 Task: Create a section Feature Fling and in the section, add a milestone Machine Learning Implementation in the project ZestTech.
Action: Mouse moved to (51, 478)
Screenshot: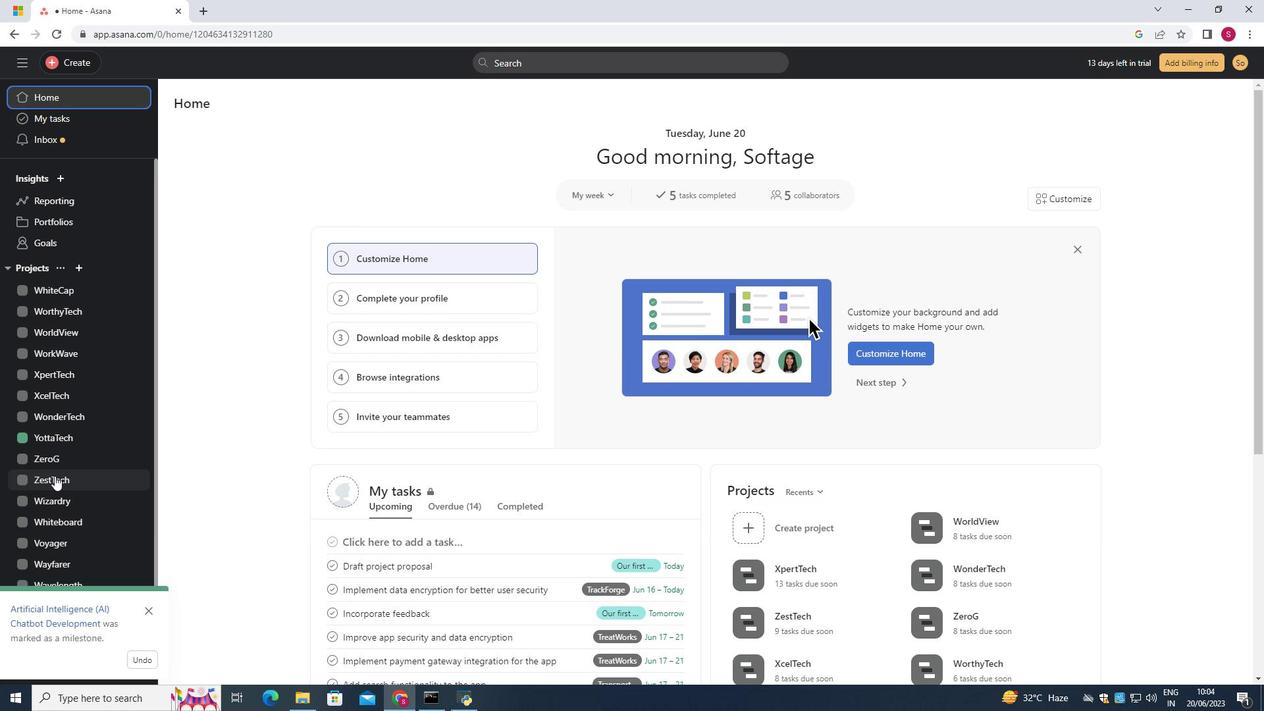 
Action: Mouse pressed left at (51, 478)
Screenshot: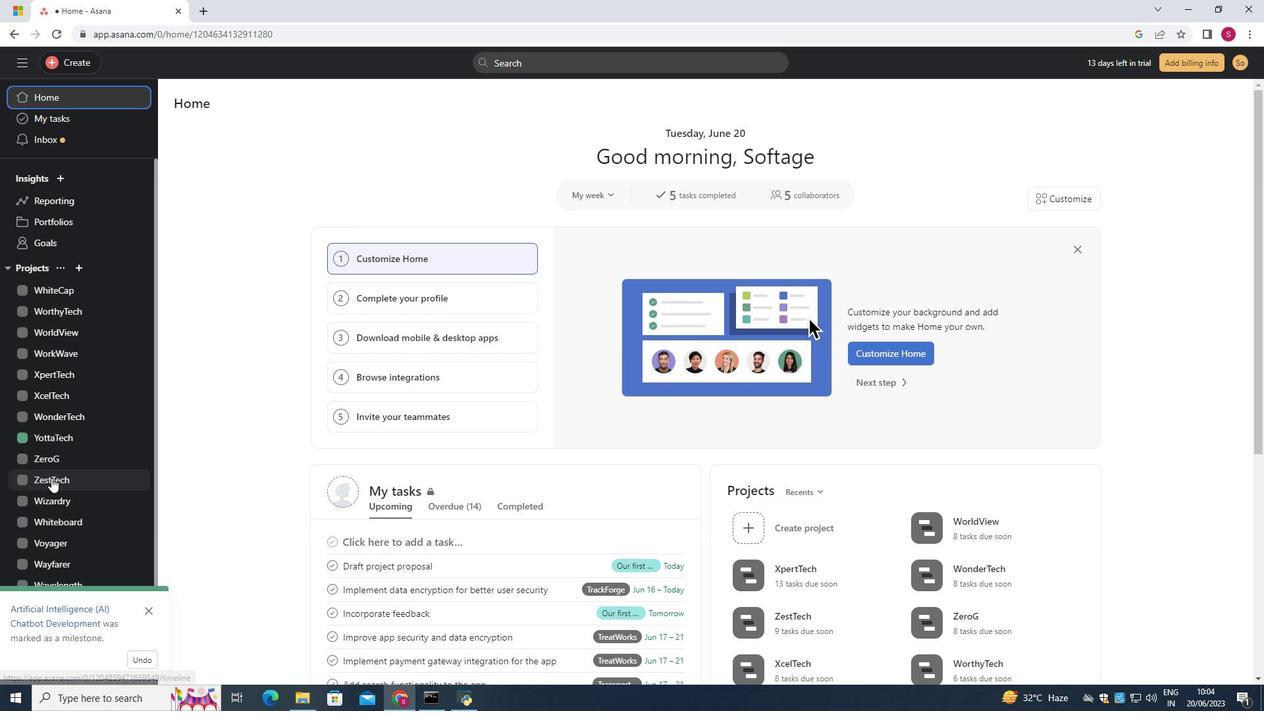 
Action: Mouse moved to (216, 658)
Screenshot: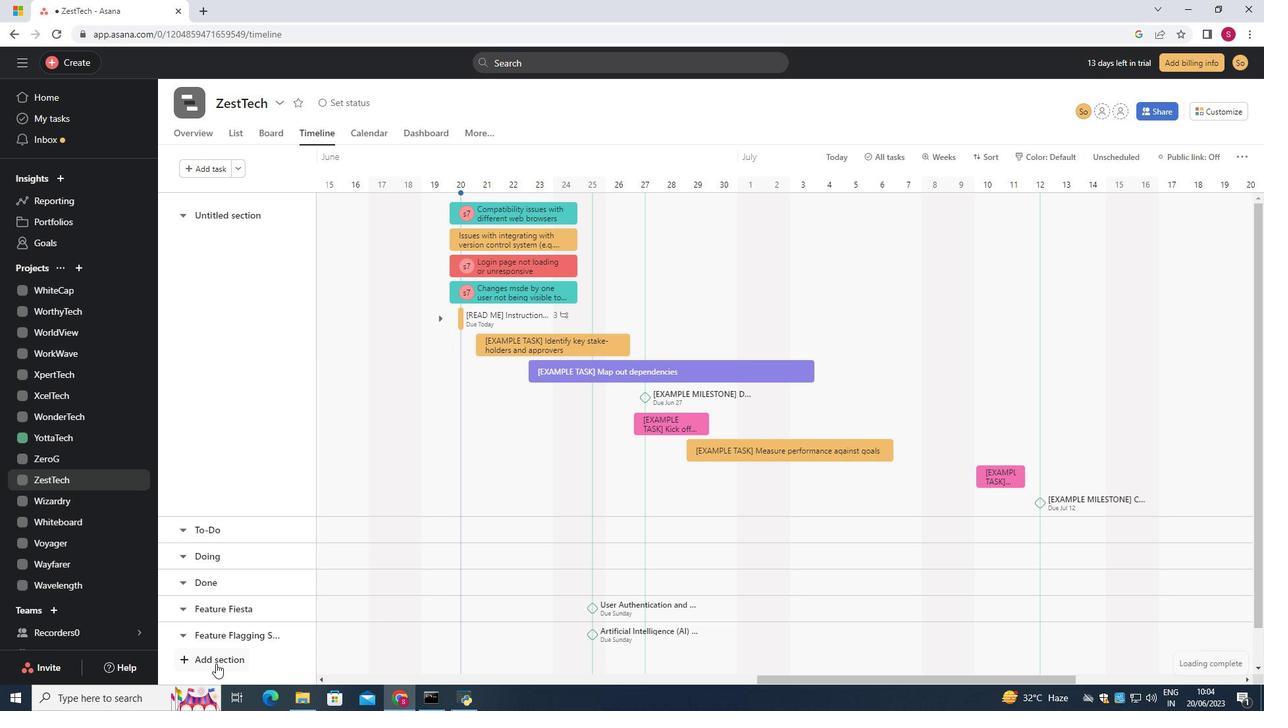
Action: Mouse pressed left at (216, 658)
Screenshot: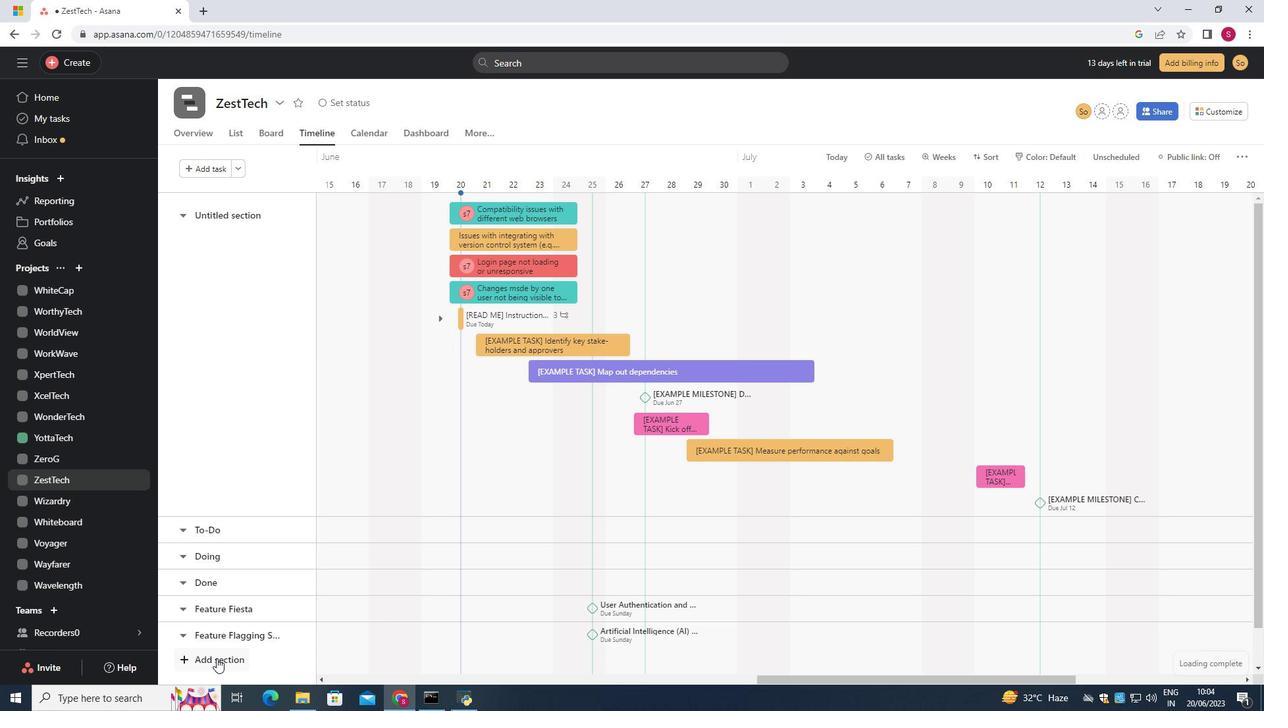 
Action: Key pressed <Key.shift>Feature<Key.space><Key.shift>Fling<Key.enter>
Screenshot: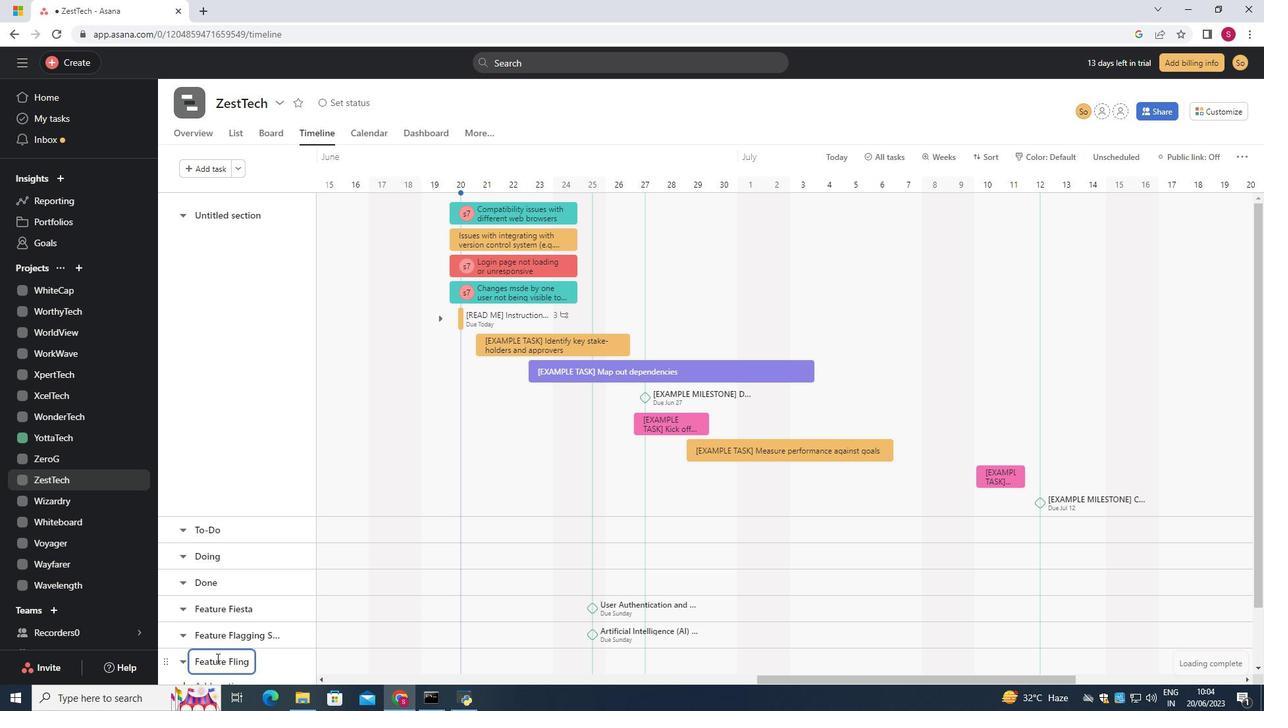 
Action: Mouse moved to (482, 665)
Screenshot: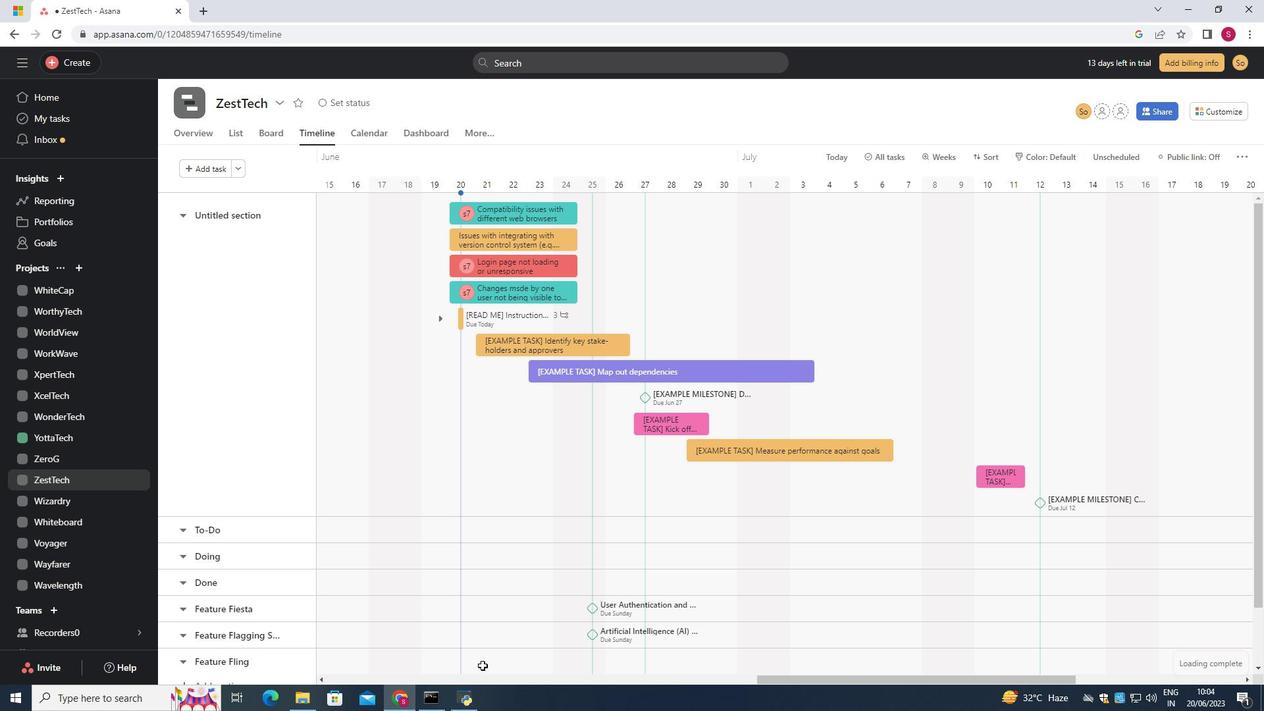 
Action: Mouse pressed left at (482, 665)
Screenshot: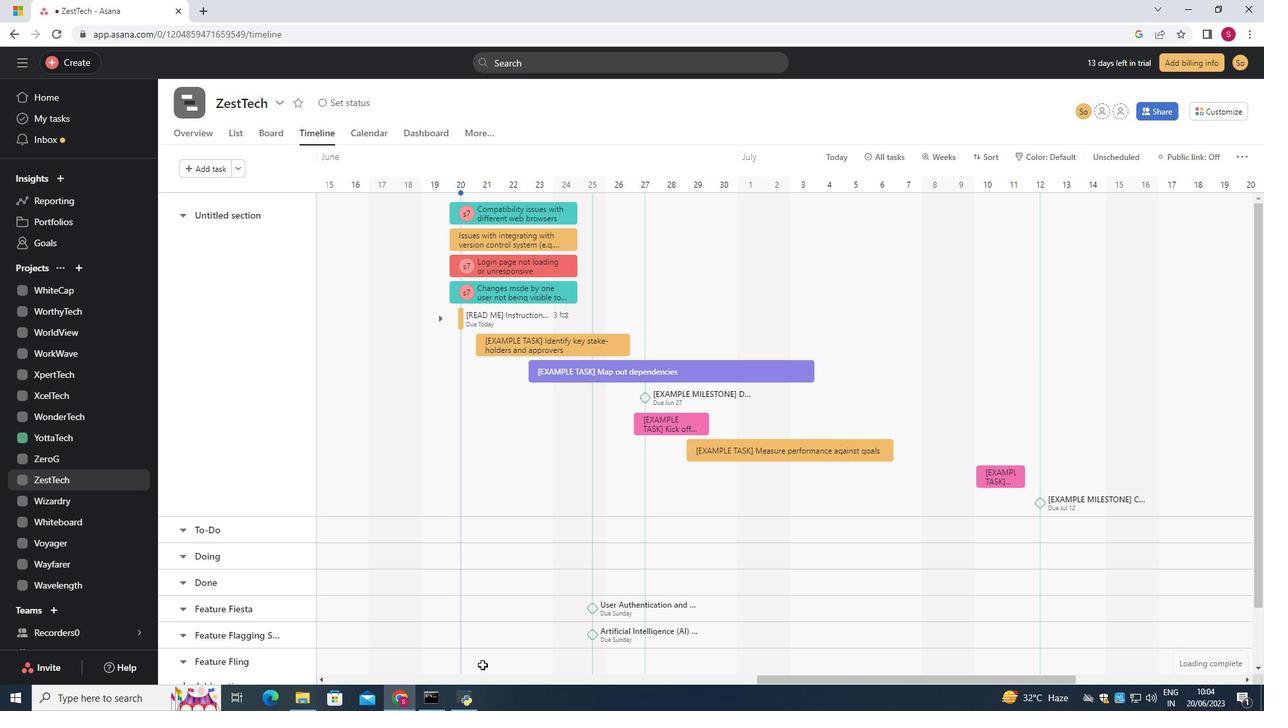 
Action: Key pressed <Key.shift>
Screenshot: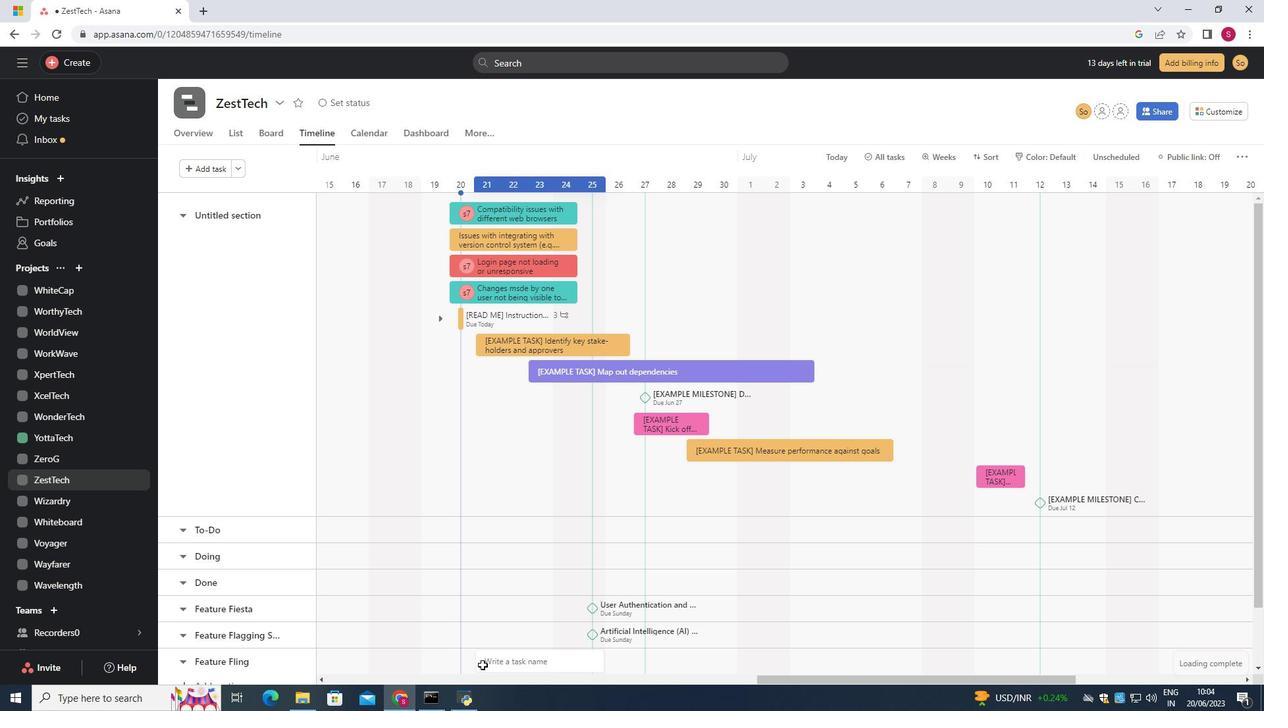 
Action: Mouse moved to (482, 664)
Screenshot: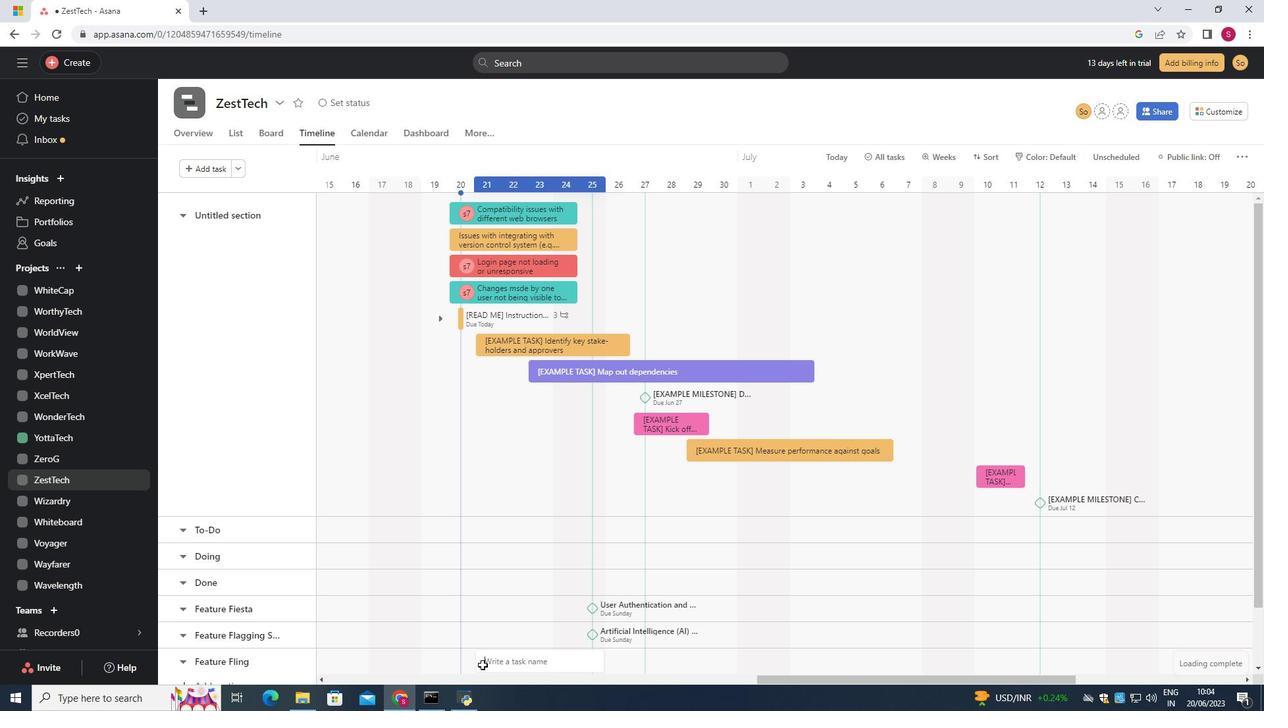 
Action: Key pressed Machine<Key.space><Key.shift>Learning<Key.space><Key.shift><Key.shift><Key.shift>Implementation<Key.enter>
Screenshot: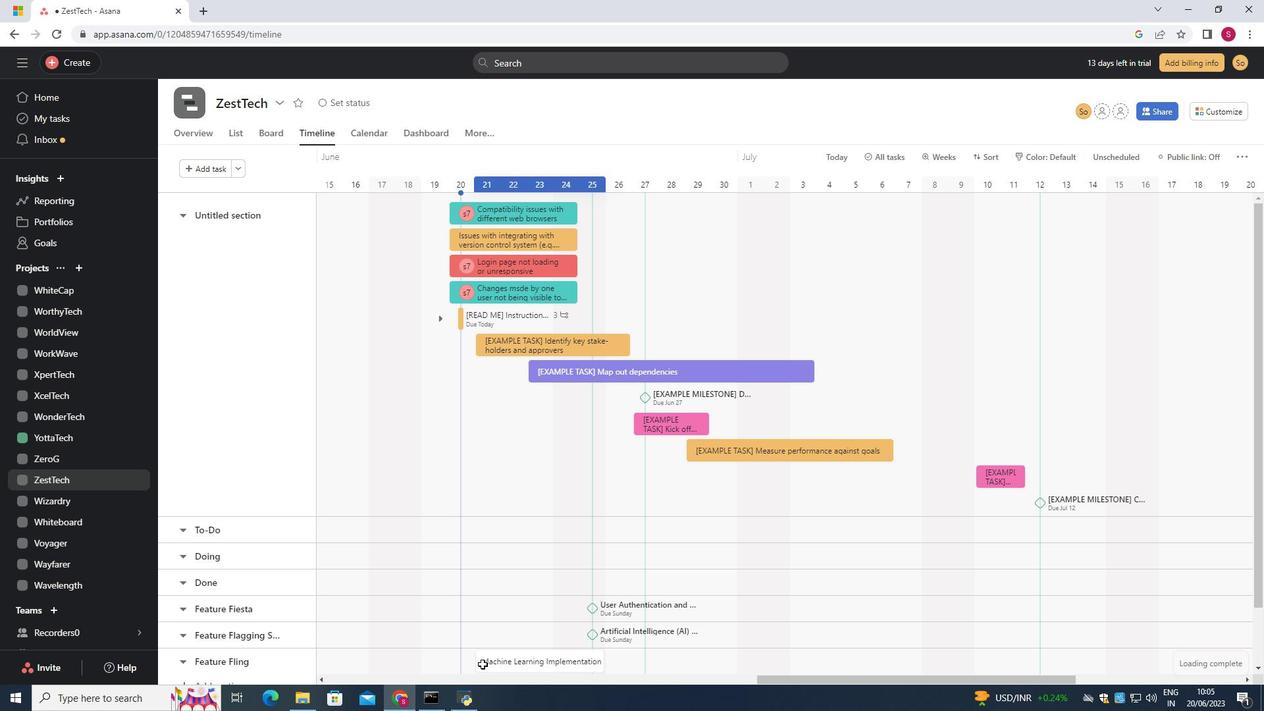 
Action: Mouse moved to (524, 654)
Screenshot: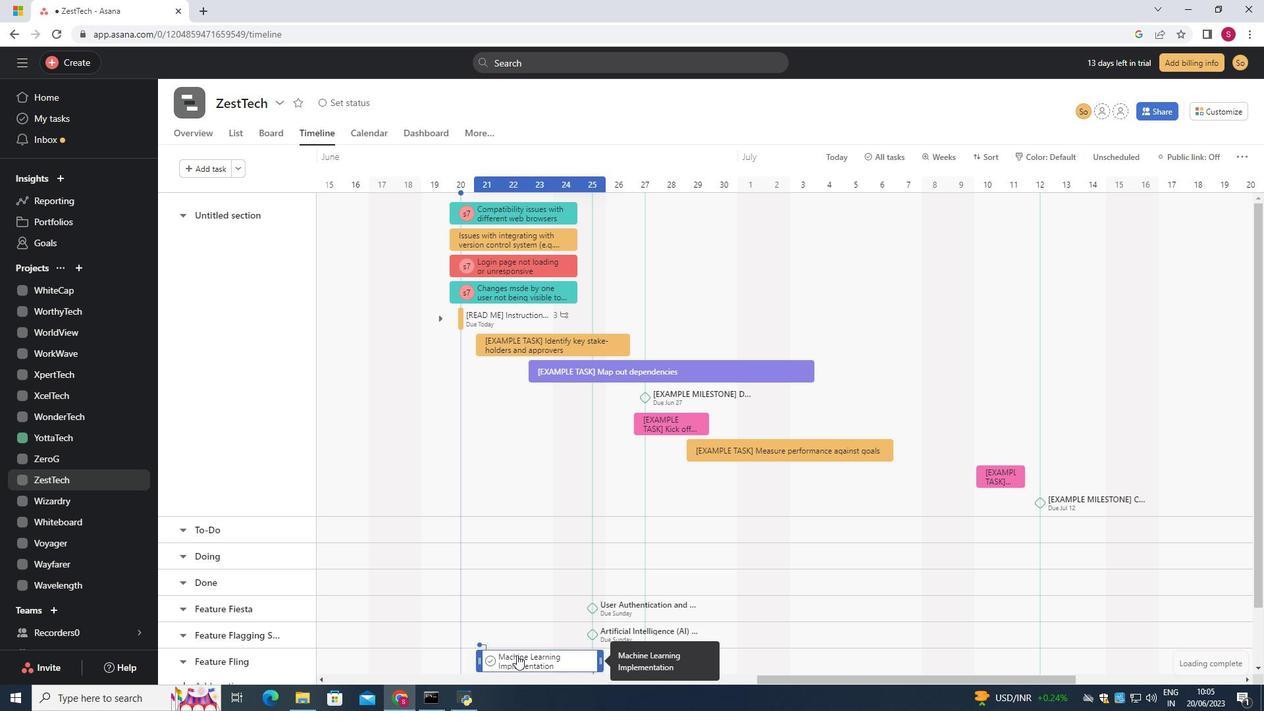 
Action: Mouse pressed right at (524, 654)
Screenshot: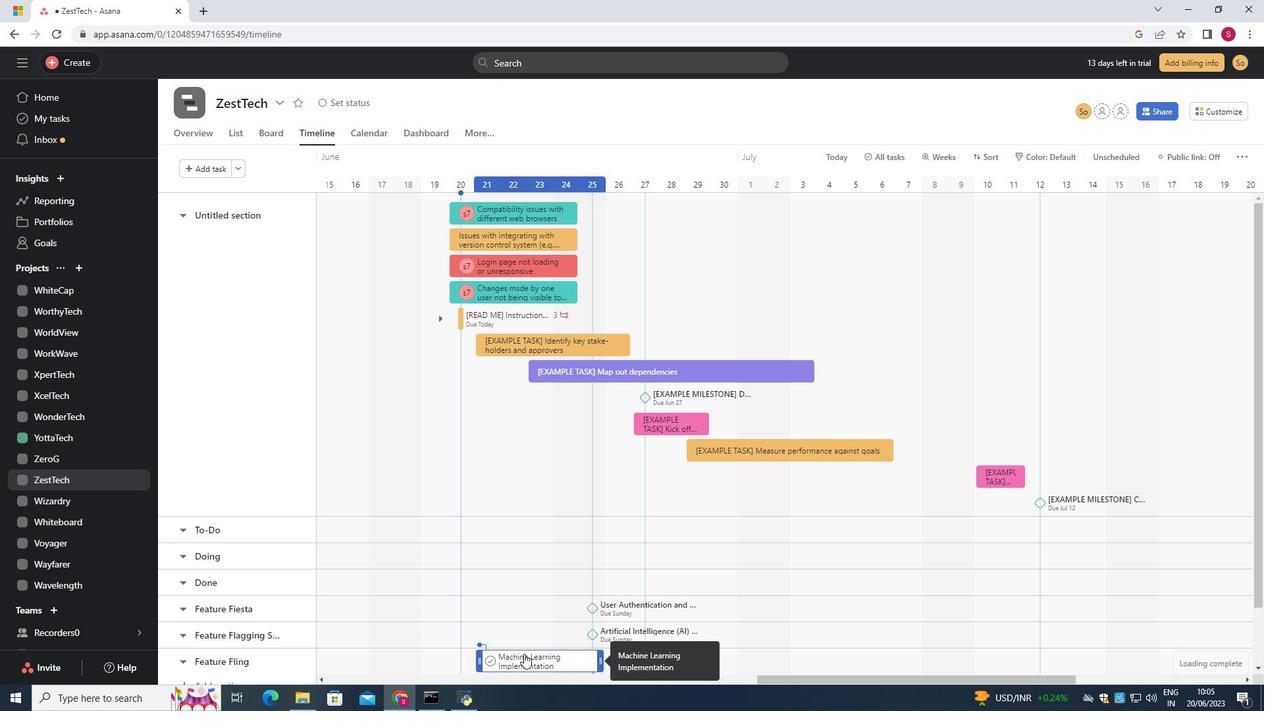 
Action: Mouse moved to (568, 582)
Screenshot: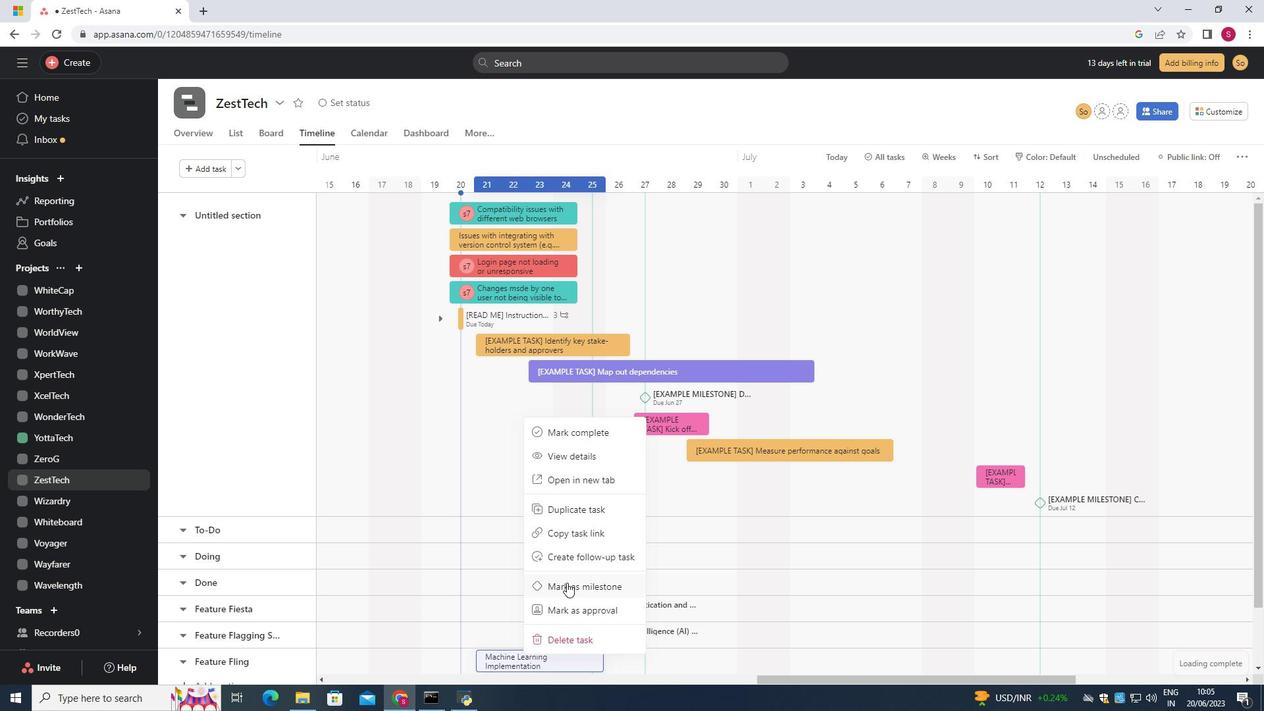 
Action: Mouse pressed left at (568, 582)
Screenshot: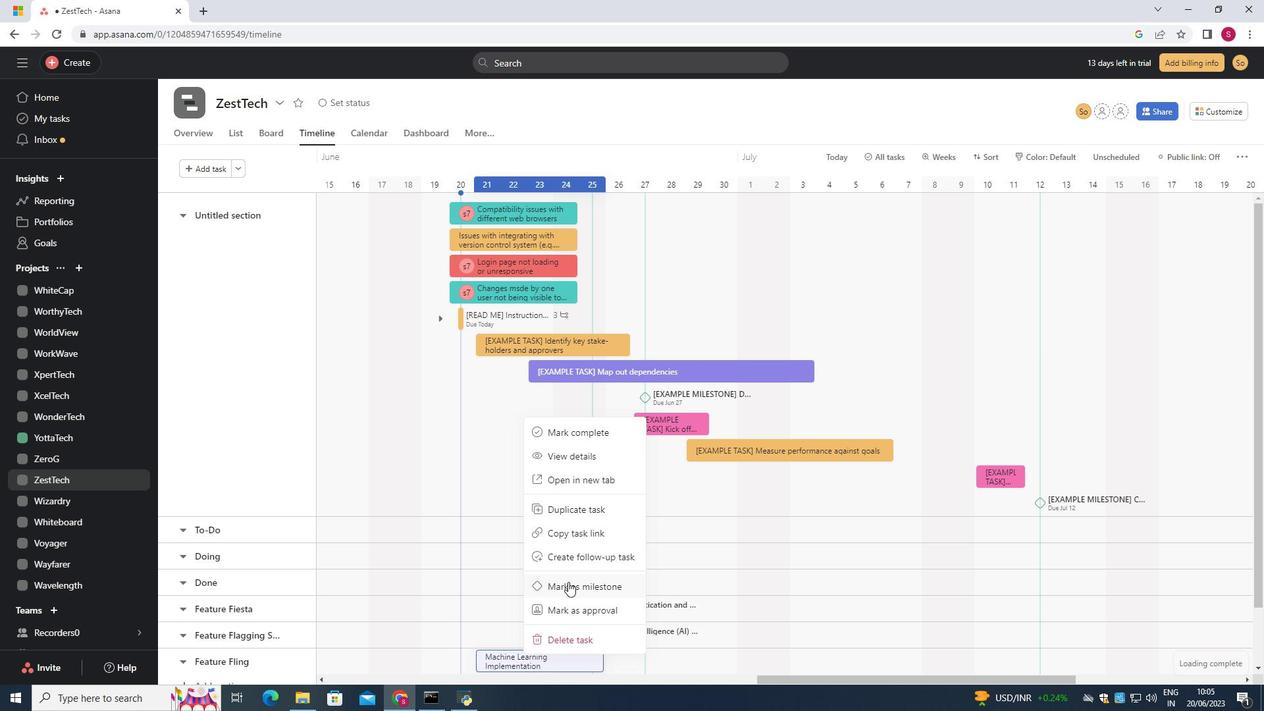 
